 Task: Play online crossword game.
Action: Mouse moved to (828, 477)
Screenshot: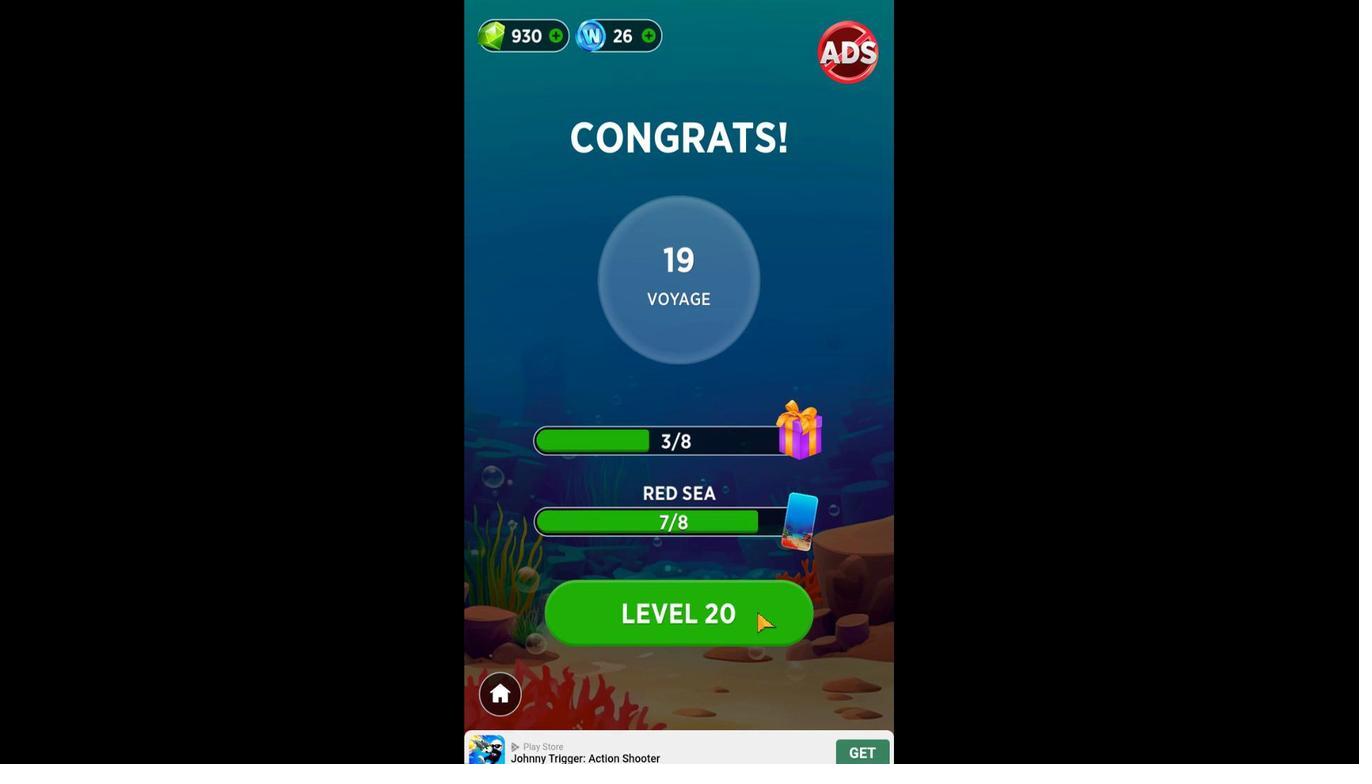 
Action: Mouse pressed left at (828, 477)
Screenshot: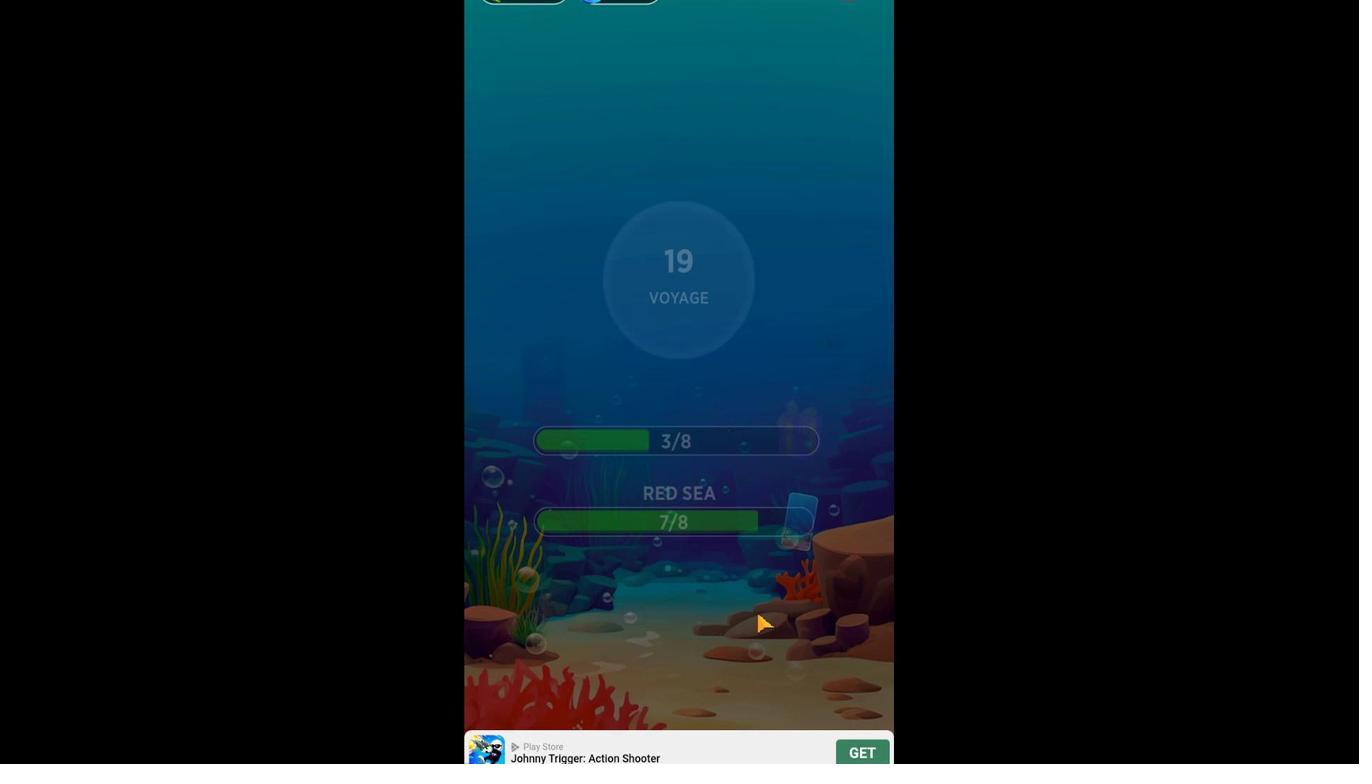 
Action: Mouse moved to (836, 465)
Screenshot: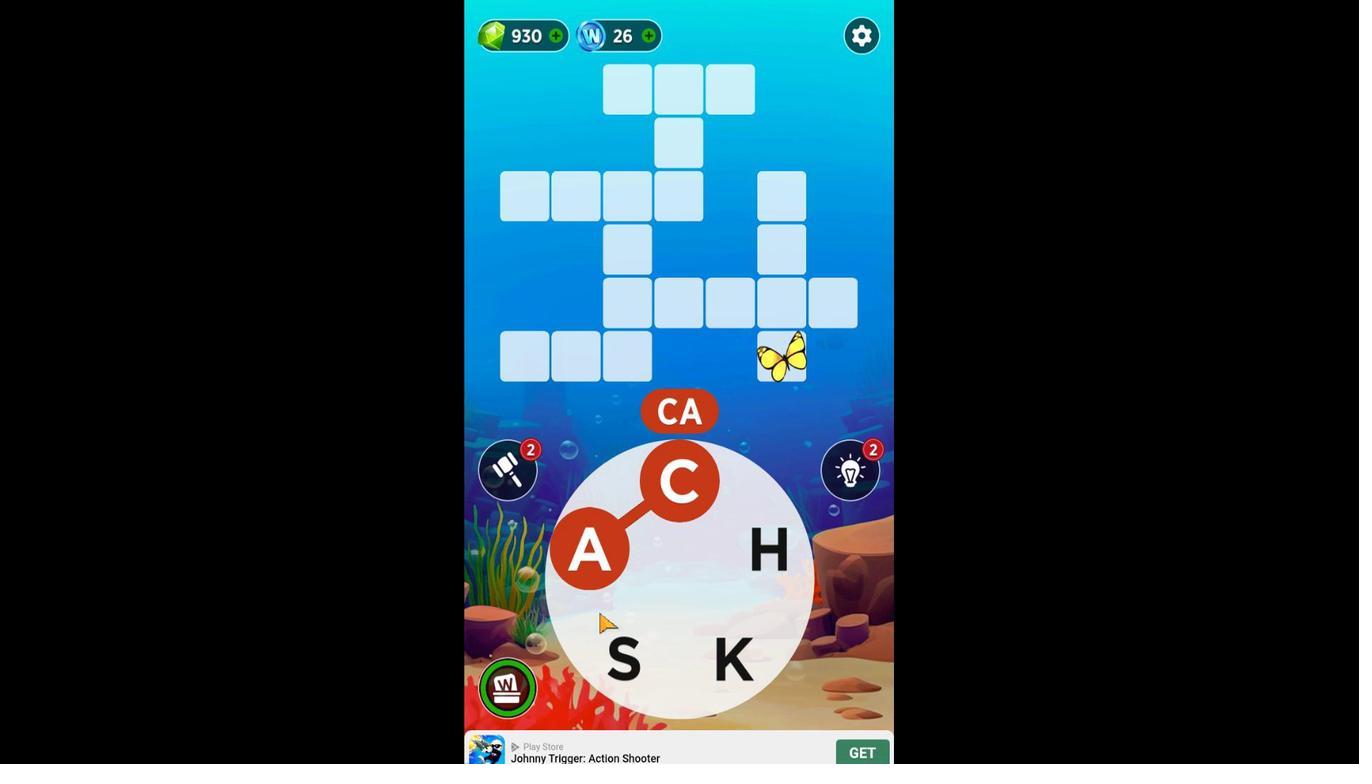 
Action: Mouse pressed left at (836, 465)
Screenshot: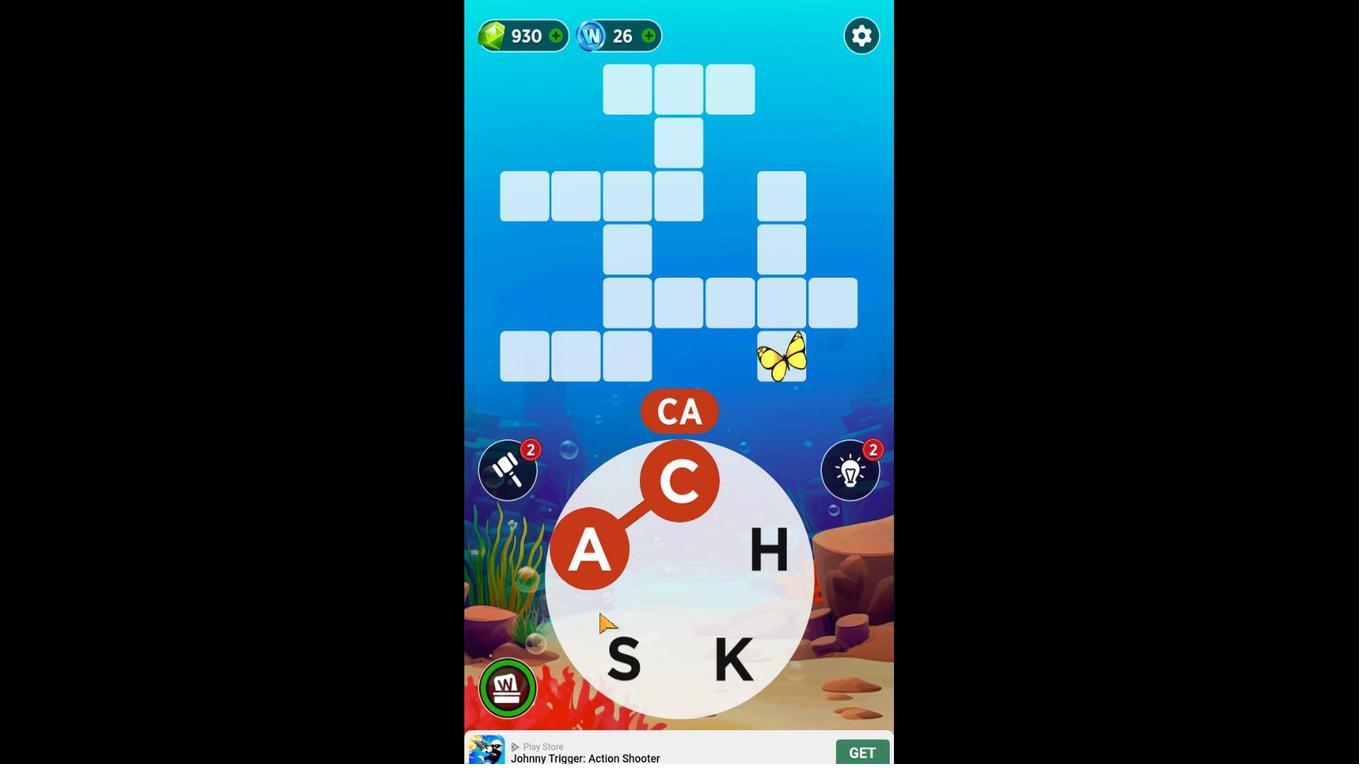
Action: Mouse moved to (827, 470)
Screenshot: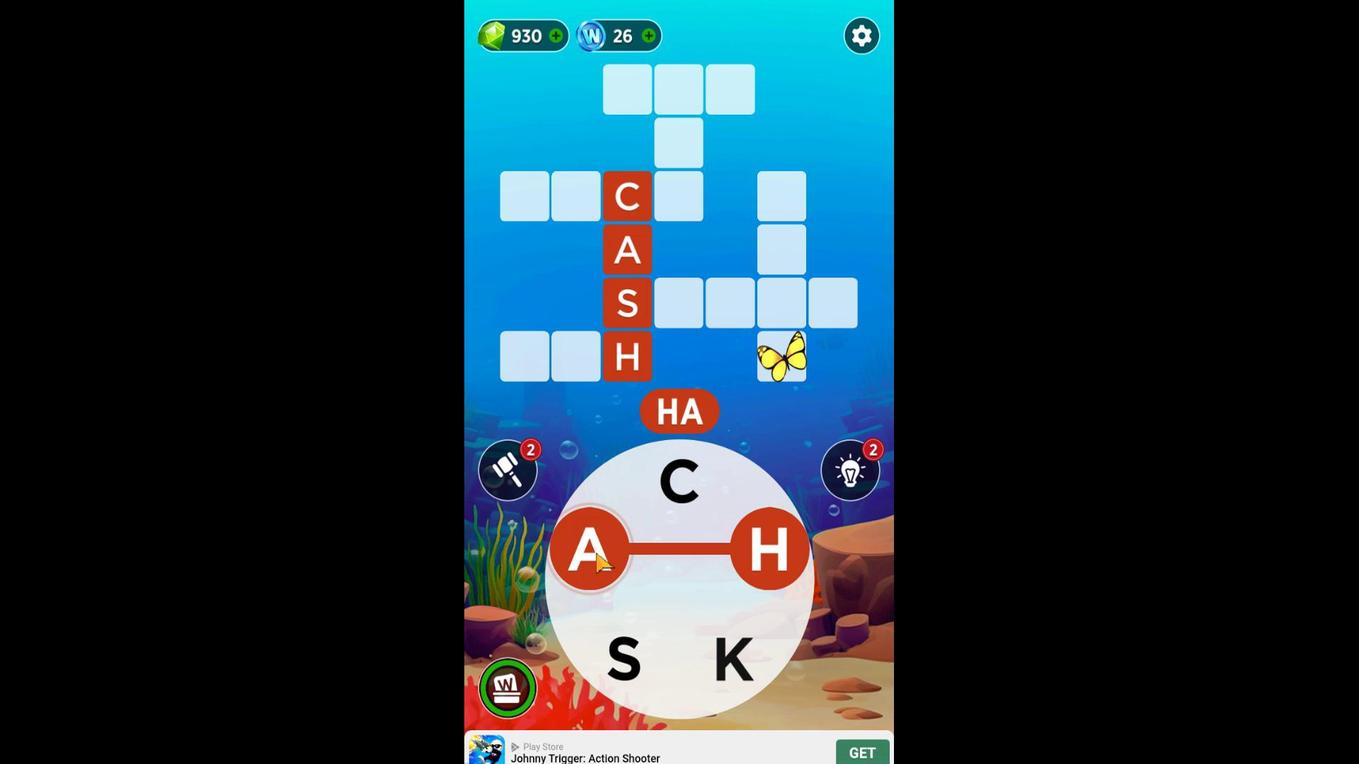 
Action: Mouse pressed left at (827, 470)
Screenshot: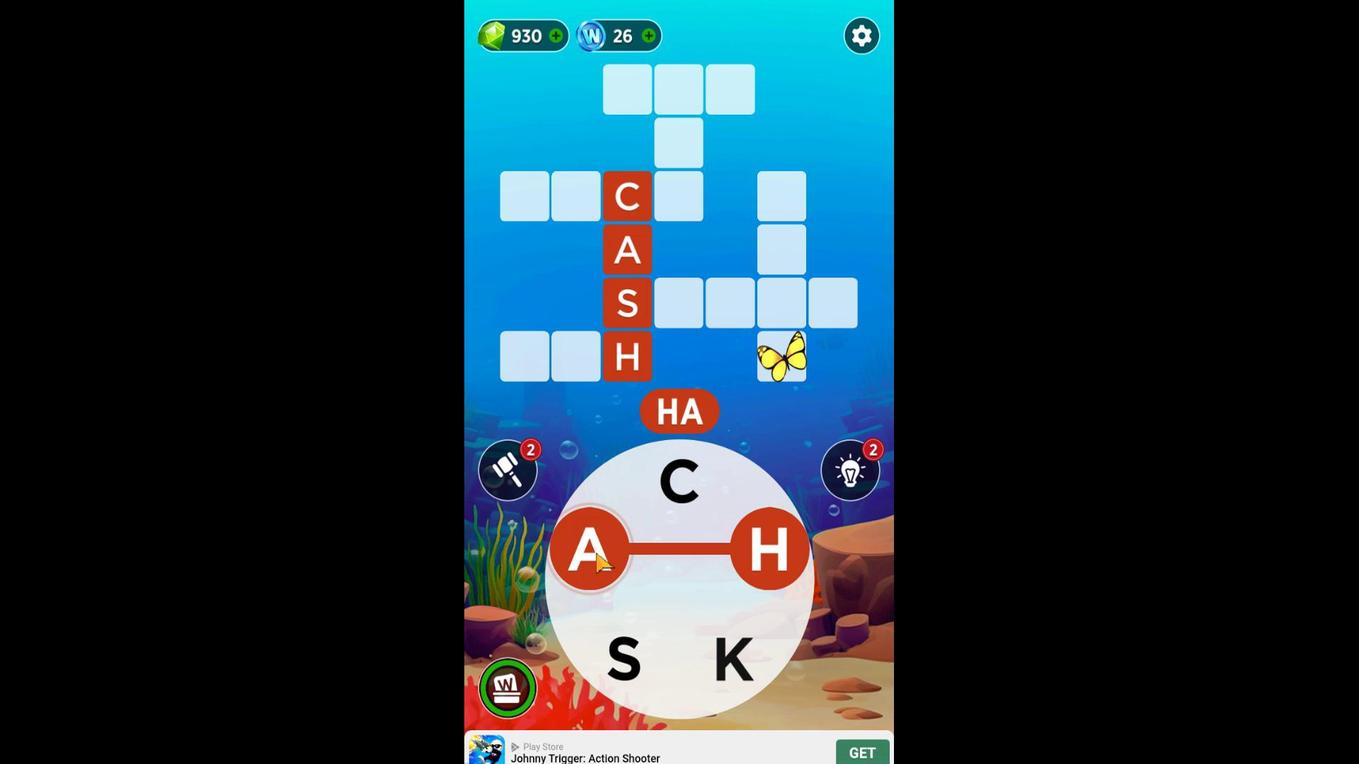 
Action: Mouse moved to (830, 471)
Screenshot: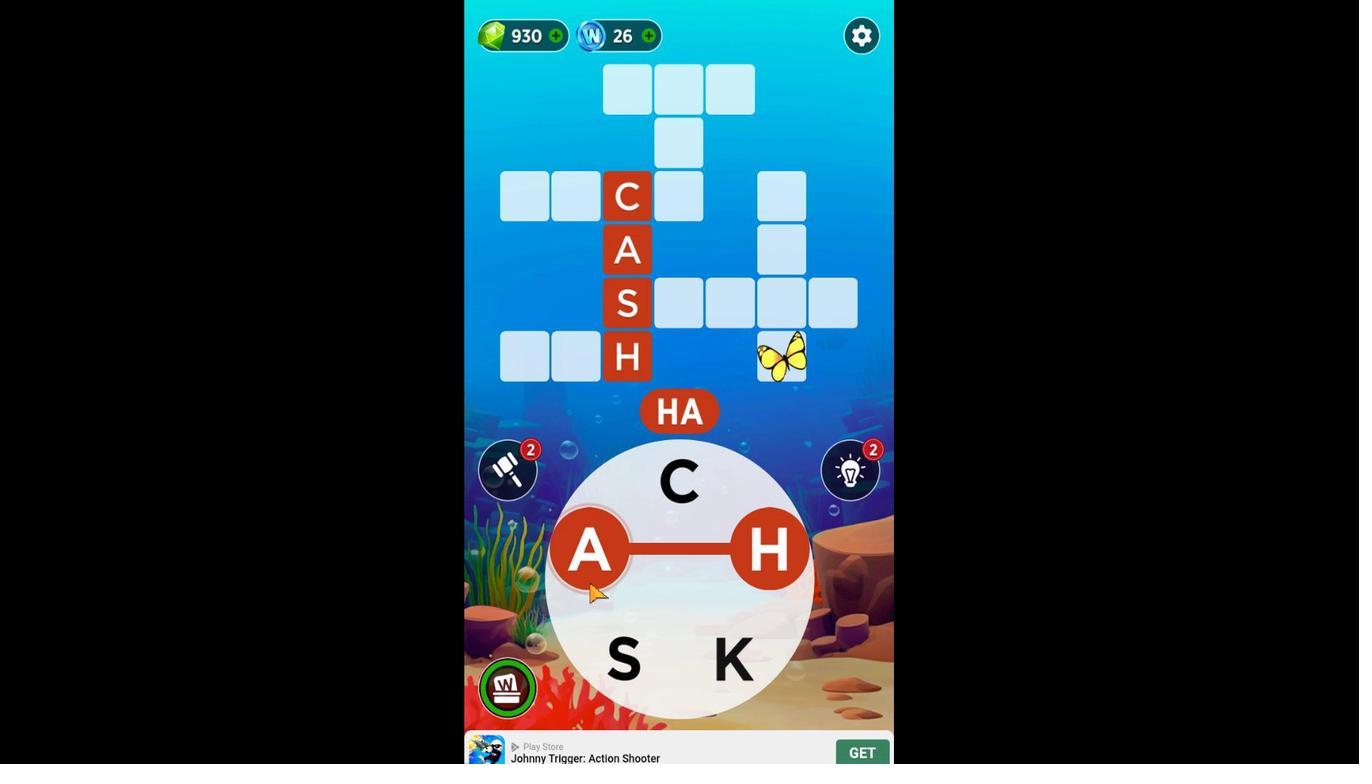 
Action: Mouse pressed left at (830, 471)
Screenshot: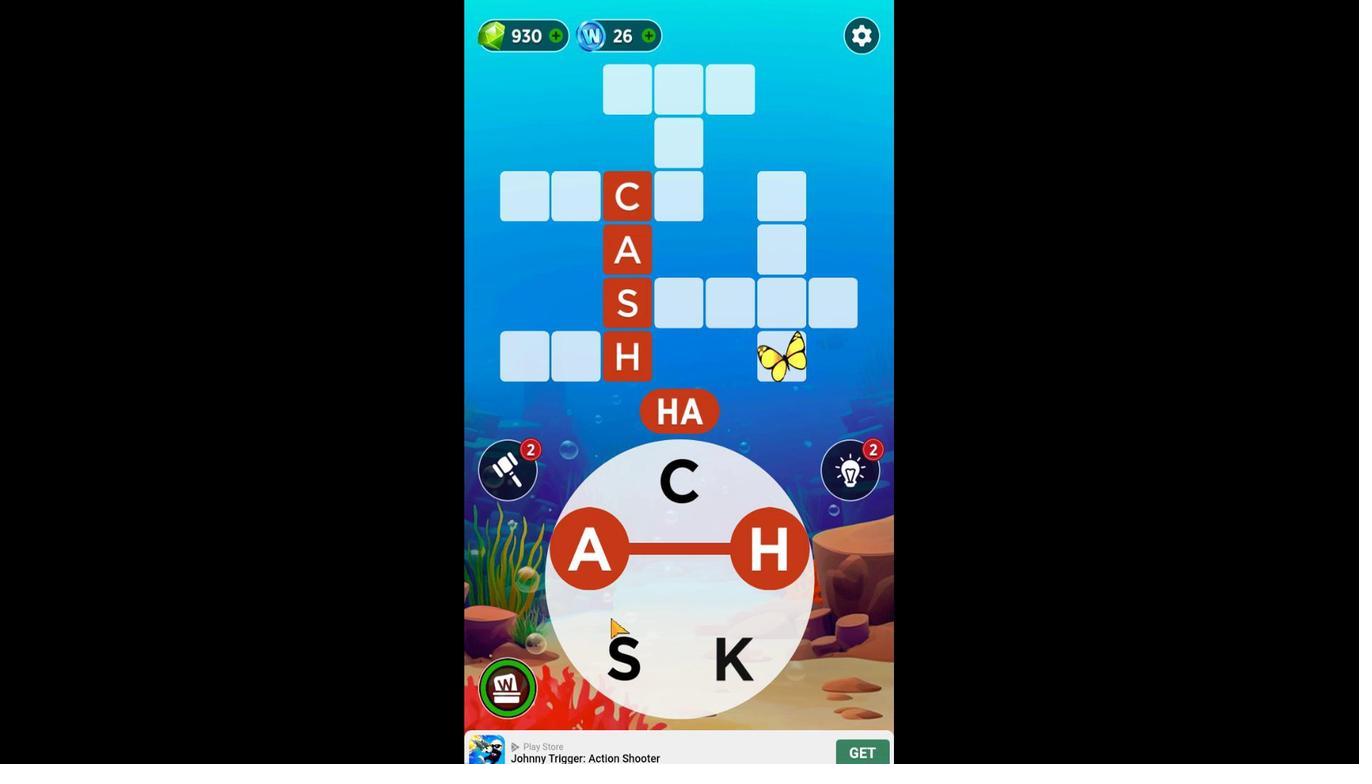 
Action: Mouse moved to (846, 471)
Screenshot: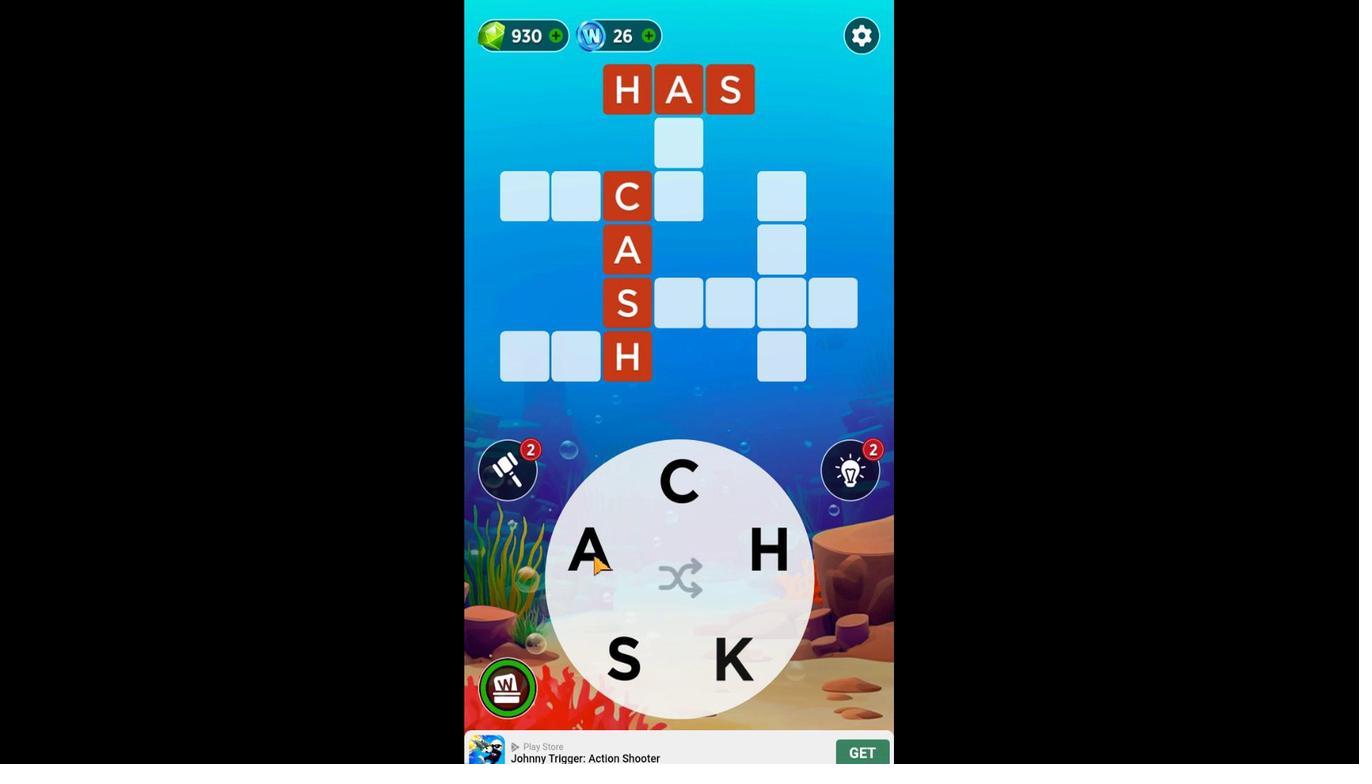 
Action: Mouse pressed left at (846, 471)
Screenshot: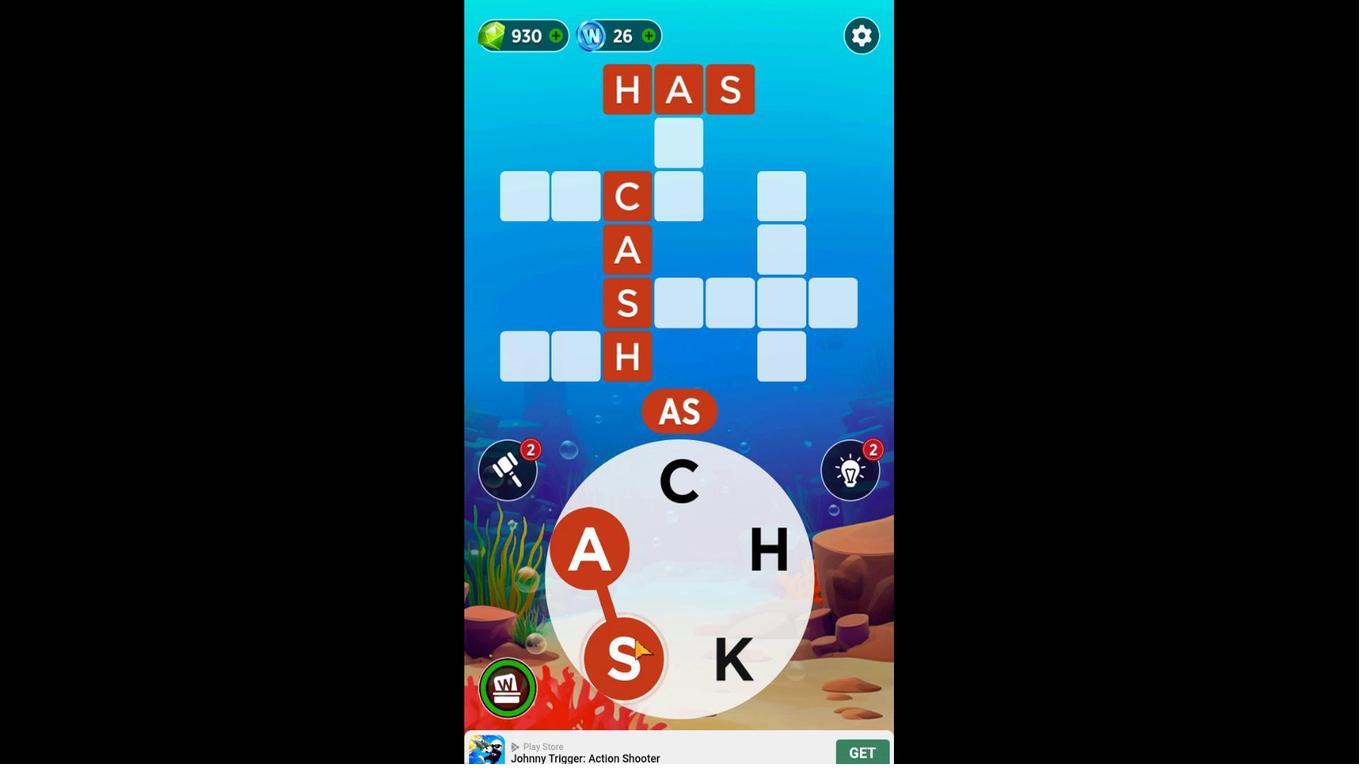 
Action: Mouse moved to (836, 464)
Screenshot: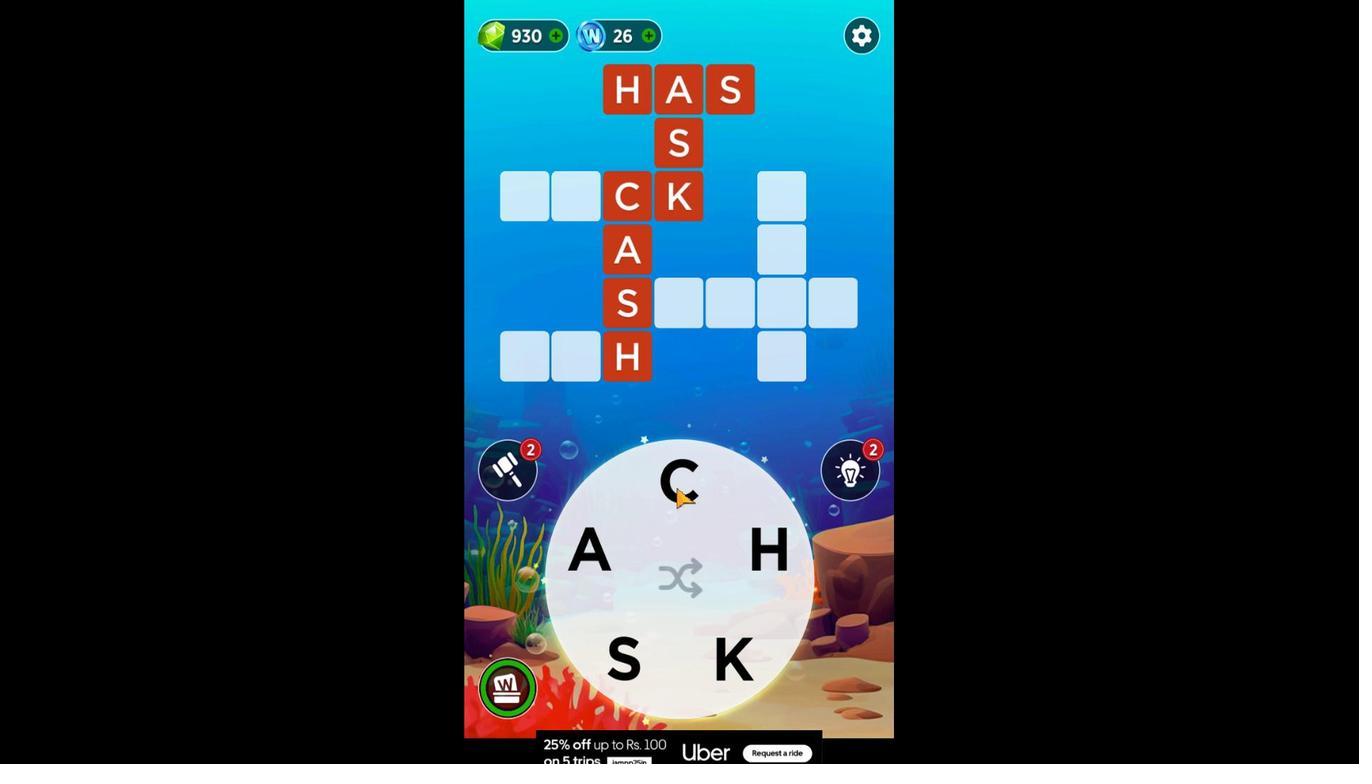 
Action: Mouse pressed left at (836, 464)
Screenshot: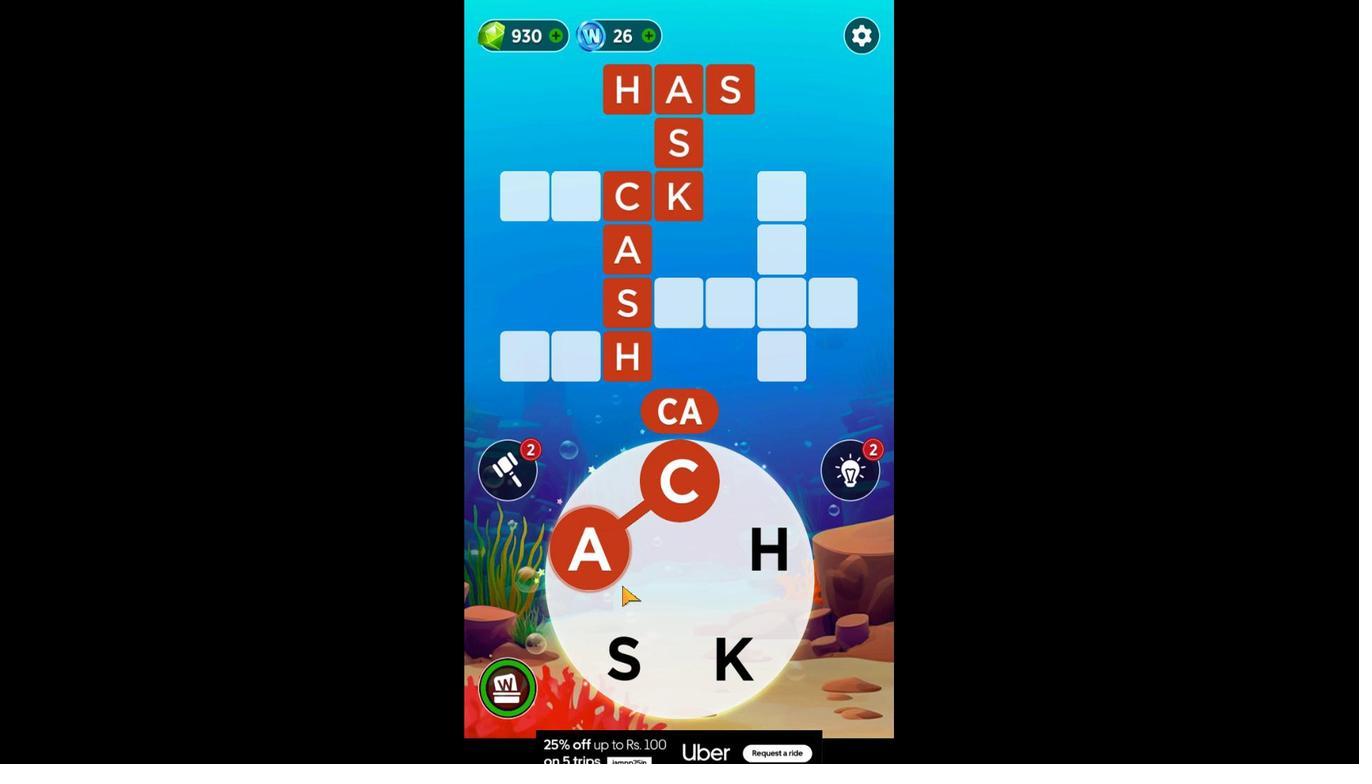 
Action: Mouse moved to (827, 471)
Screenshot: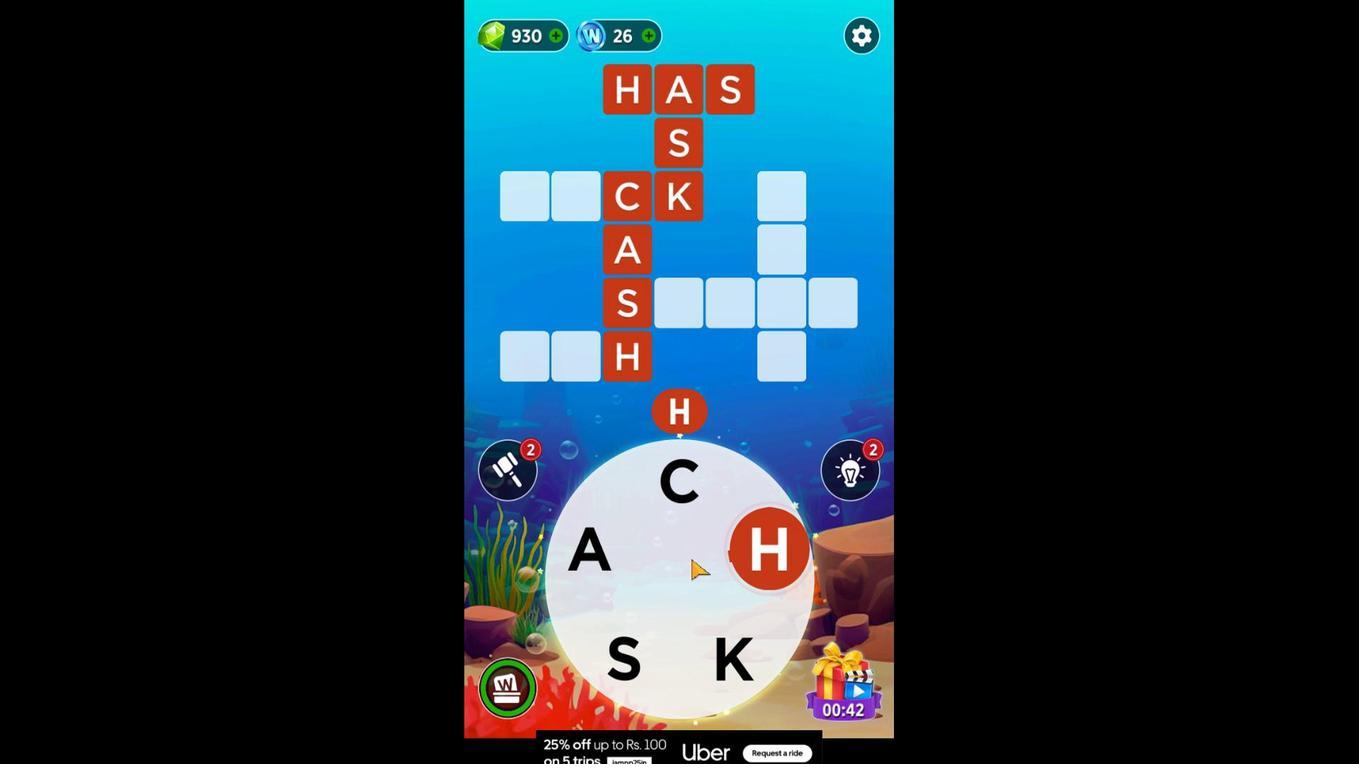 
Action: Mouse pressed left at (827, 471)
Screenshot: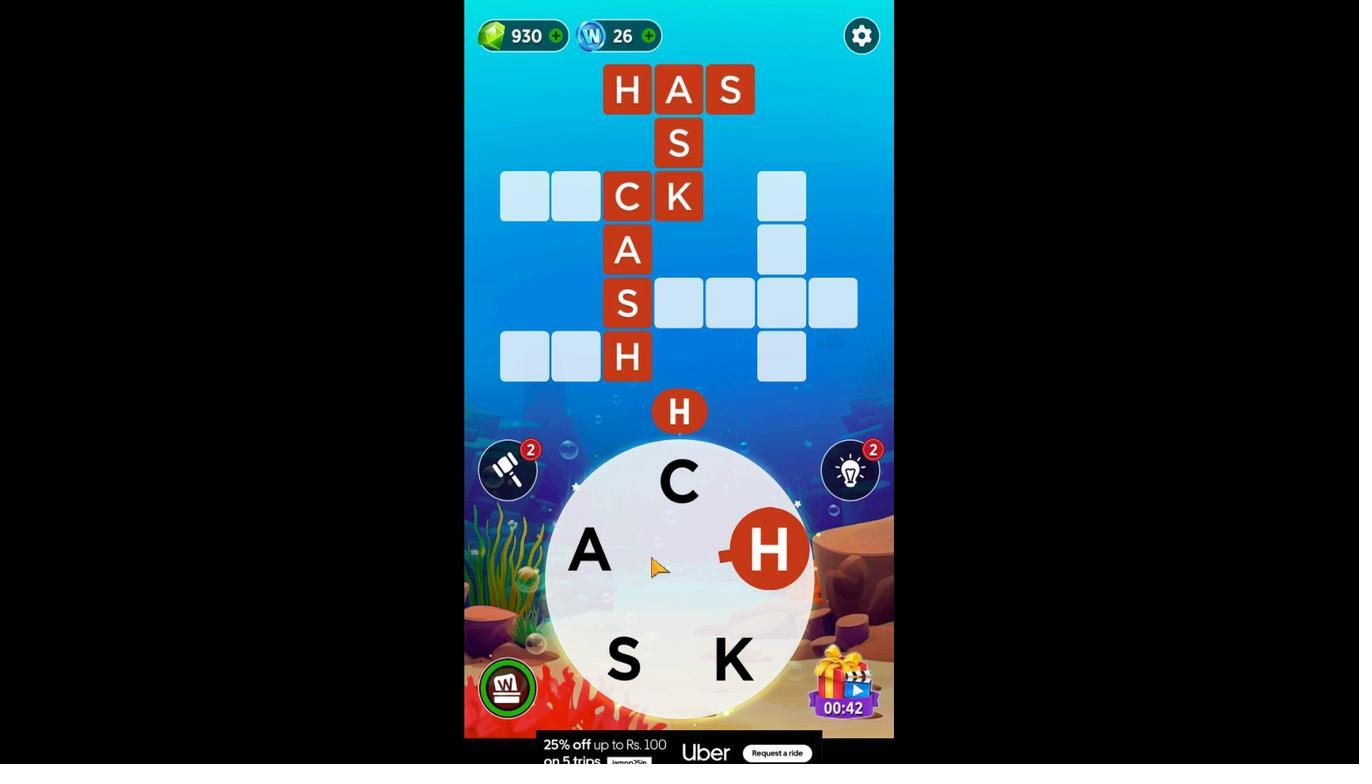 
Action: Mouse moved to (842, 481)
Screenshot: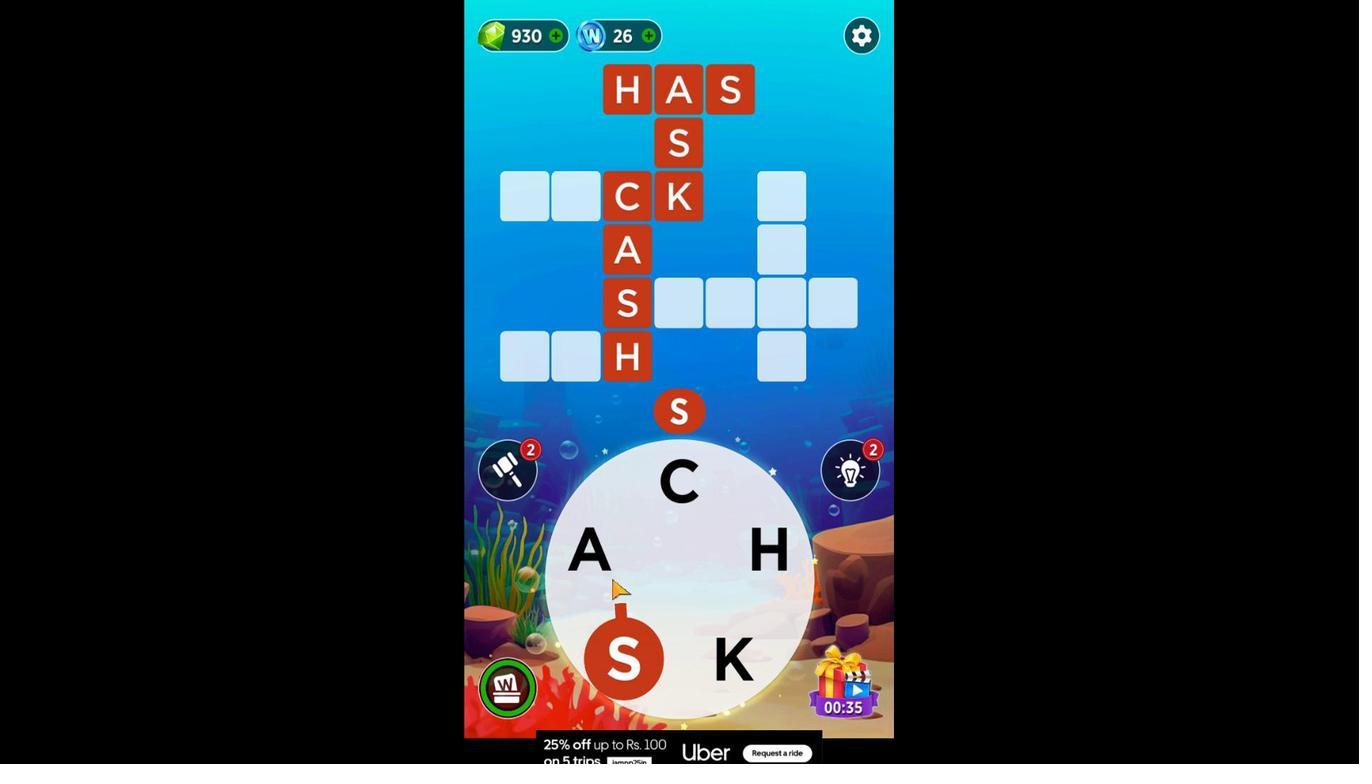 
Action: Mouse pressed left at (842, 481)
Screenshot: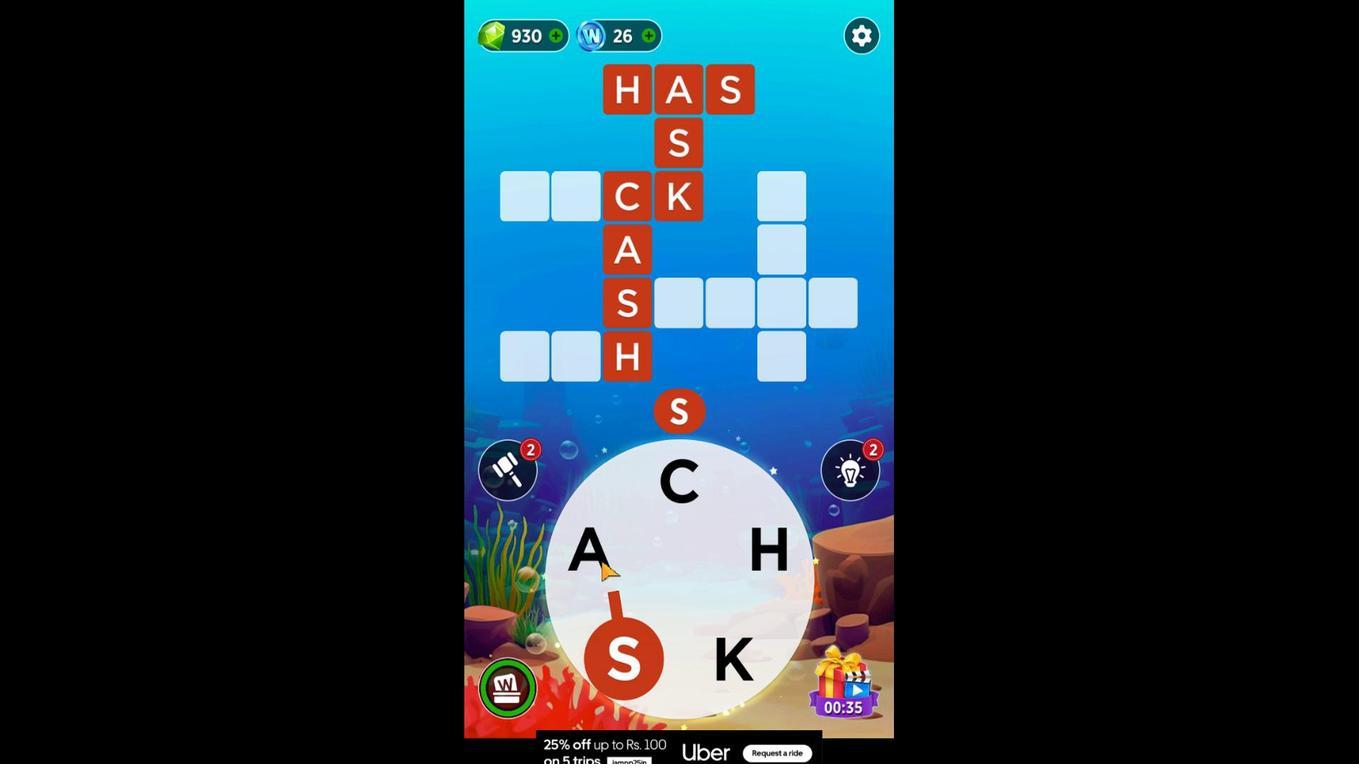 
Action: Mouse moved to (846, 472)
Screenshot: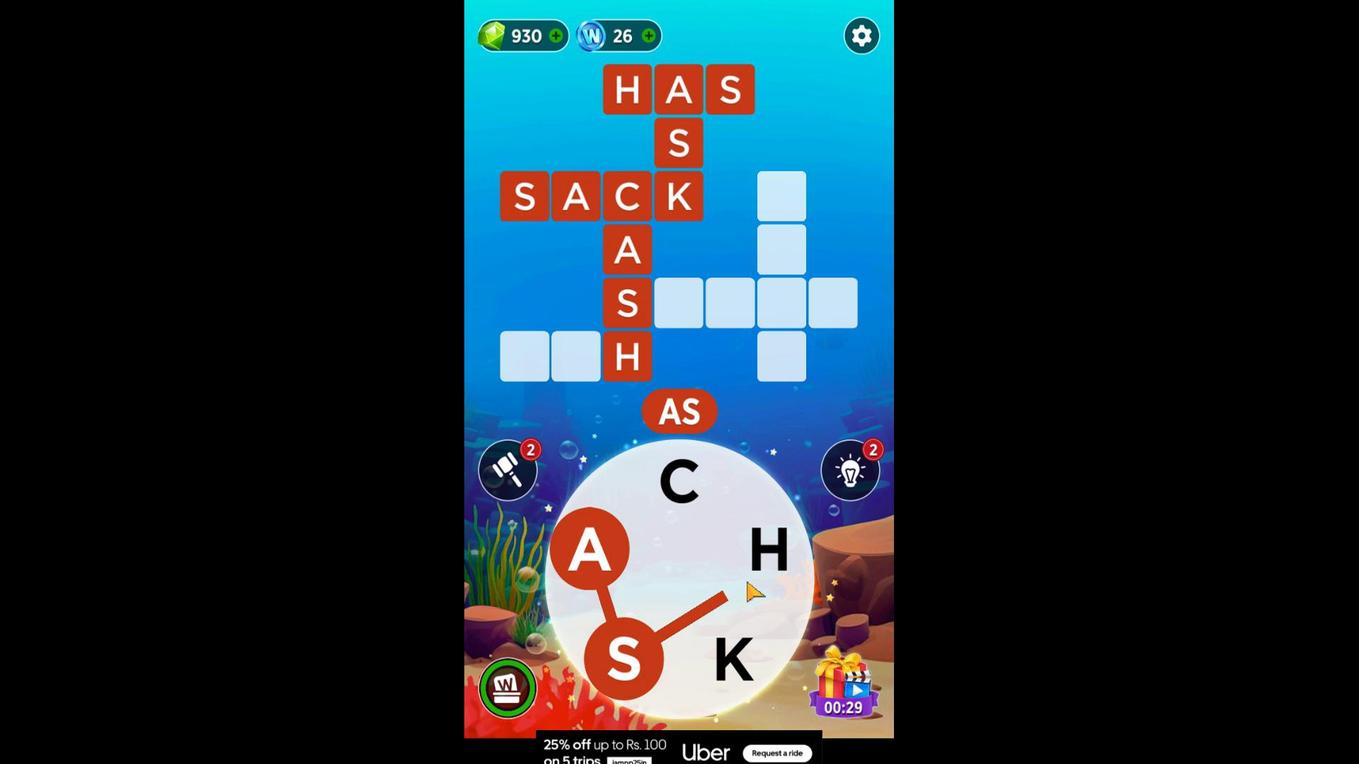 
Action: Mouse pressed left at (846, 472)
Screenshot: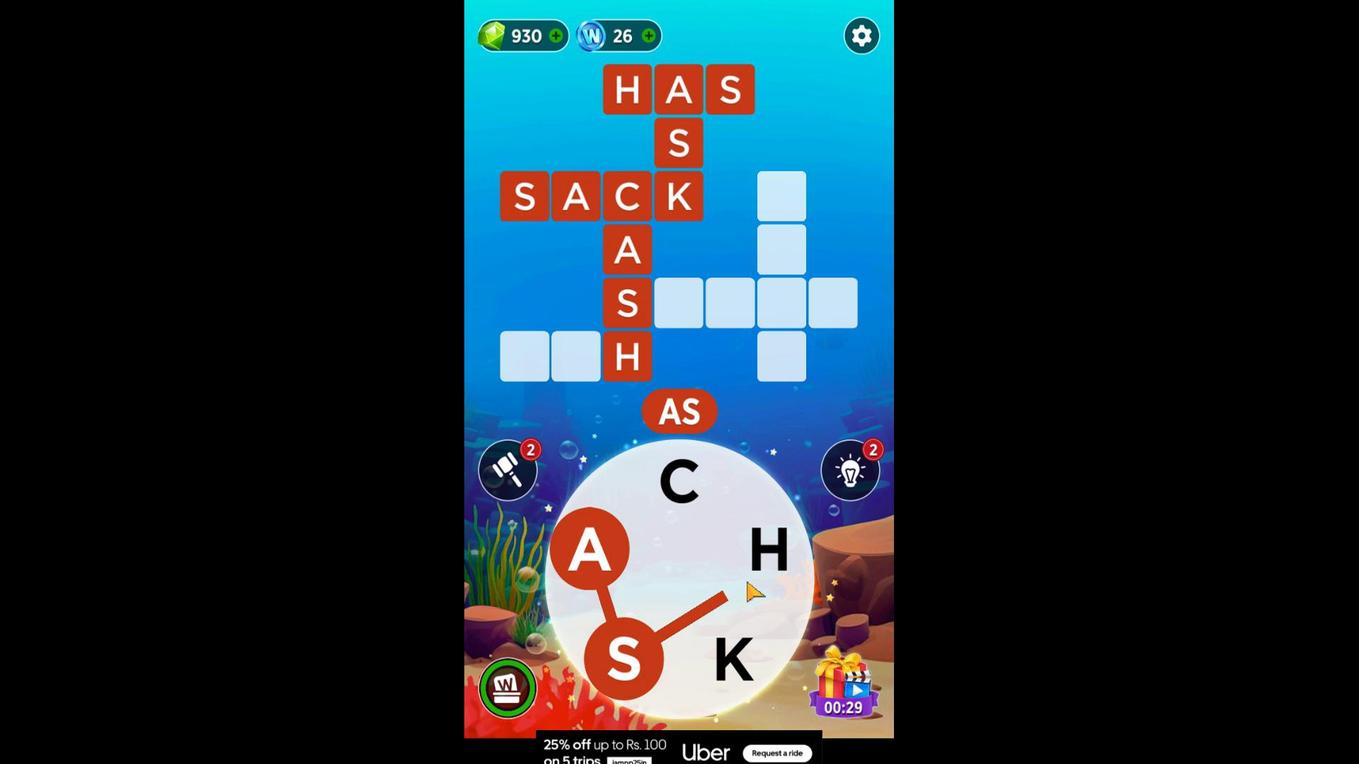 
Action: Mouse moved to (843, 482)
Screenshot: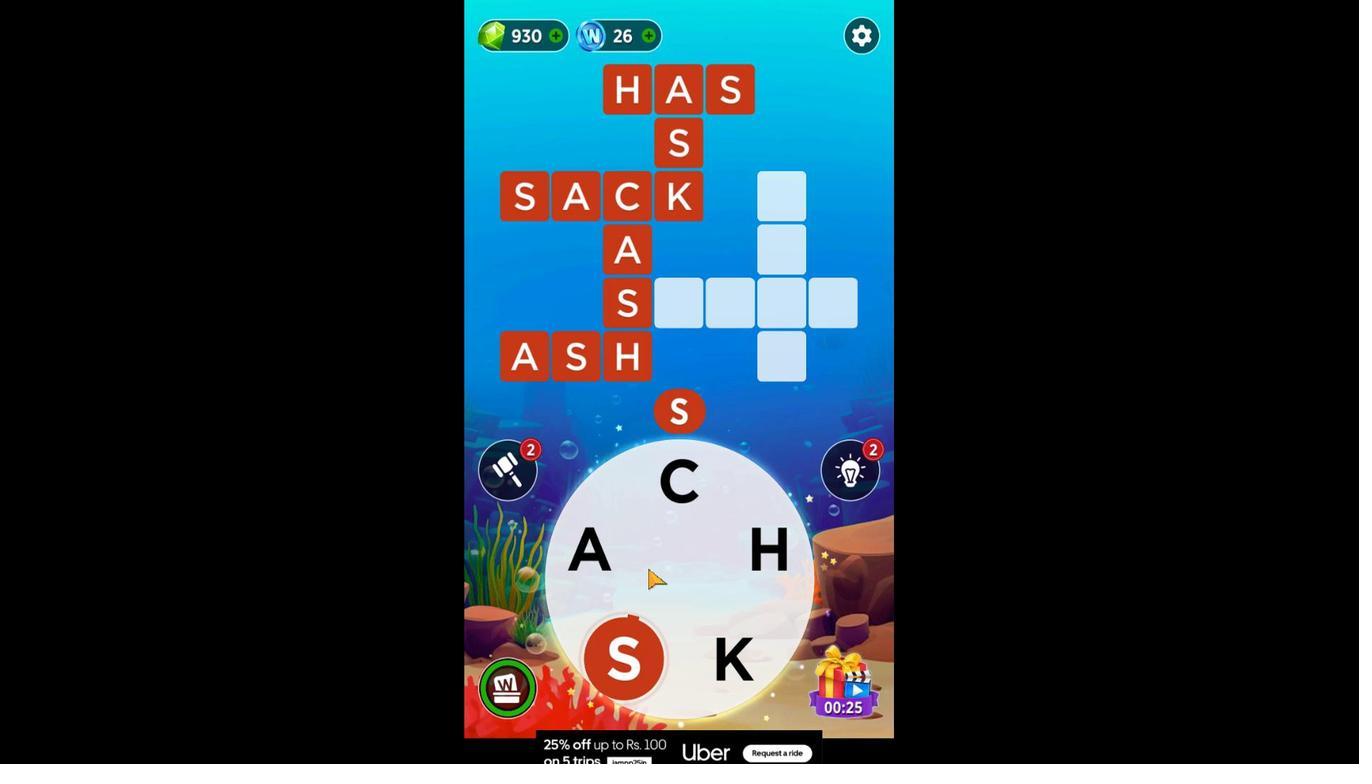 
Action: Mouse pressed left at (843, 482)
Screenshot: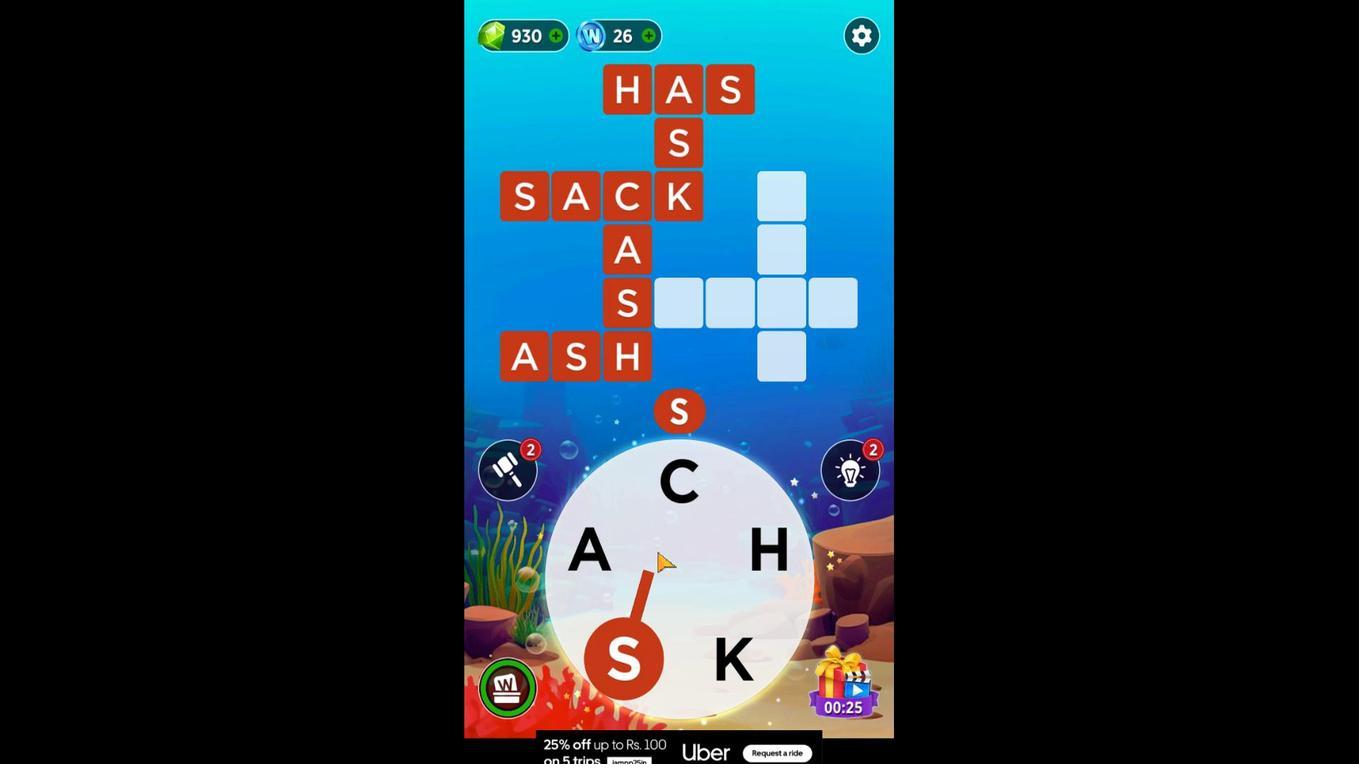
Action: Mouse moved to (831, 482)
Screenshot: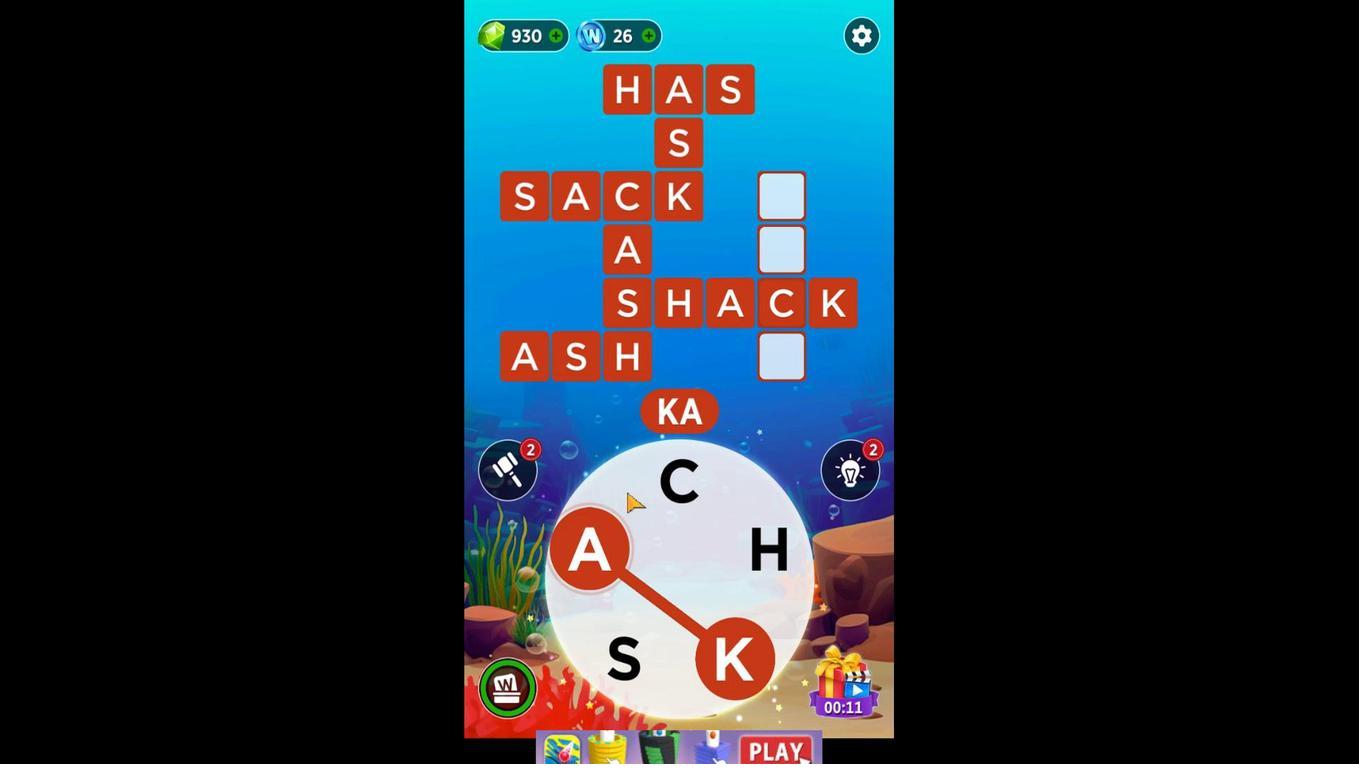 
Action: Mouse pressed left at (831, 482)
Screenshot: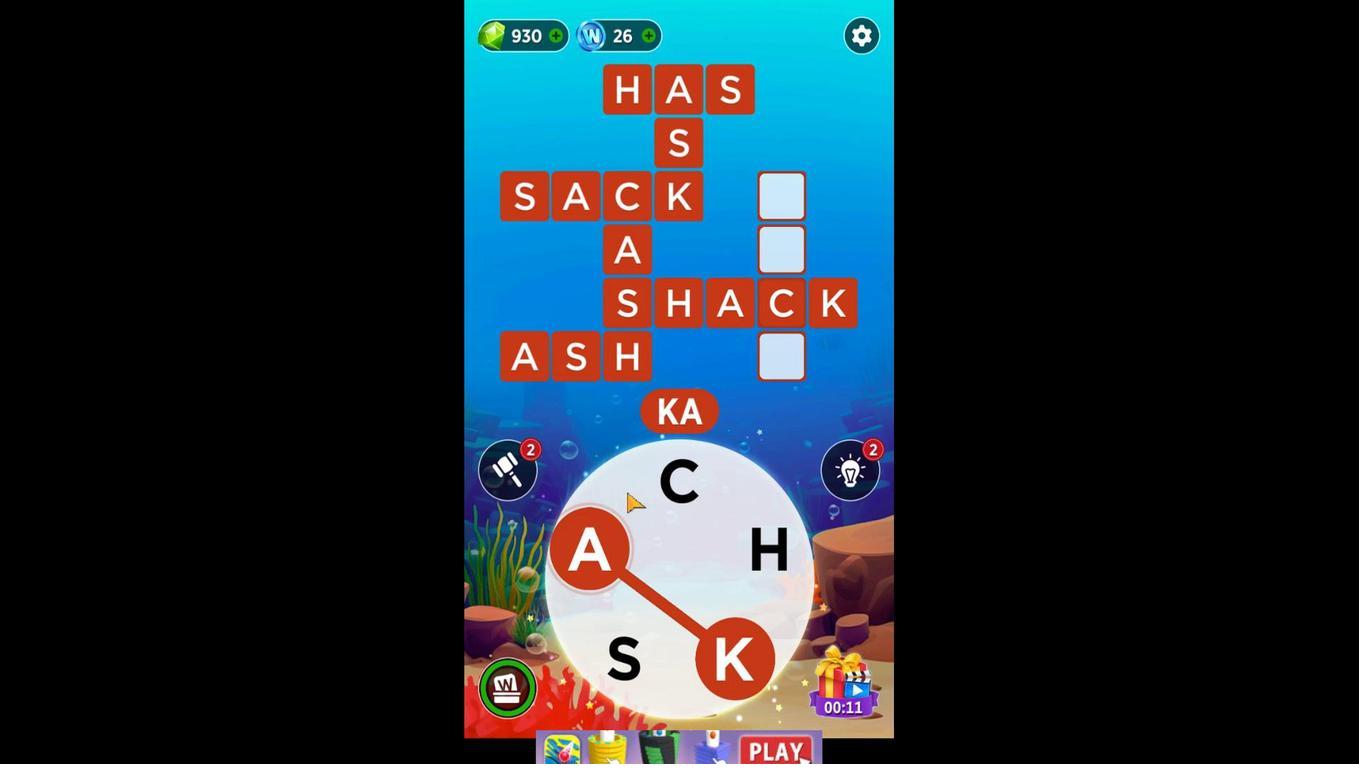 
Action: Mouse moved to (843, 482)
Screenshot: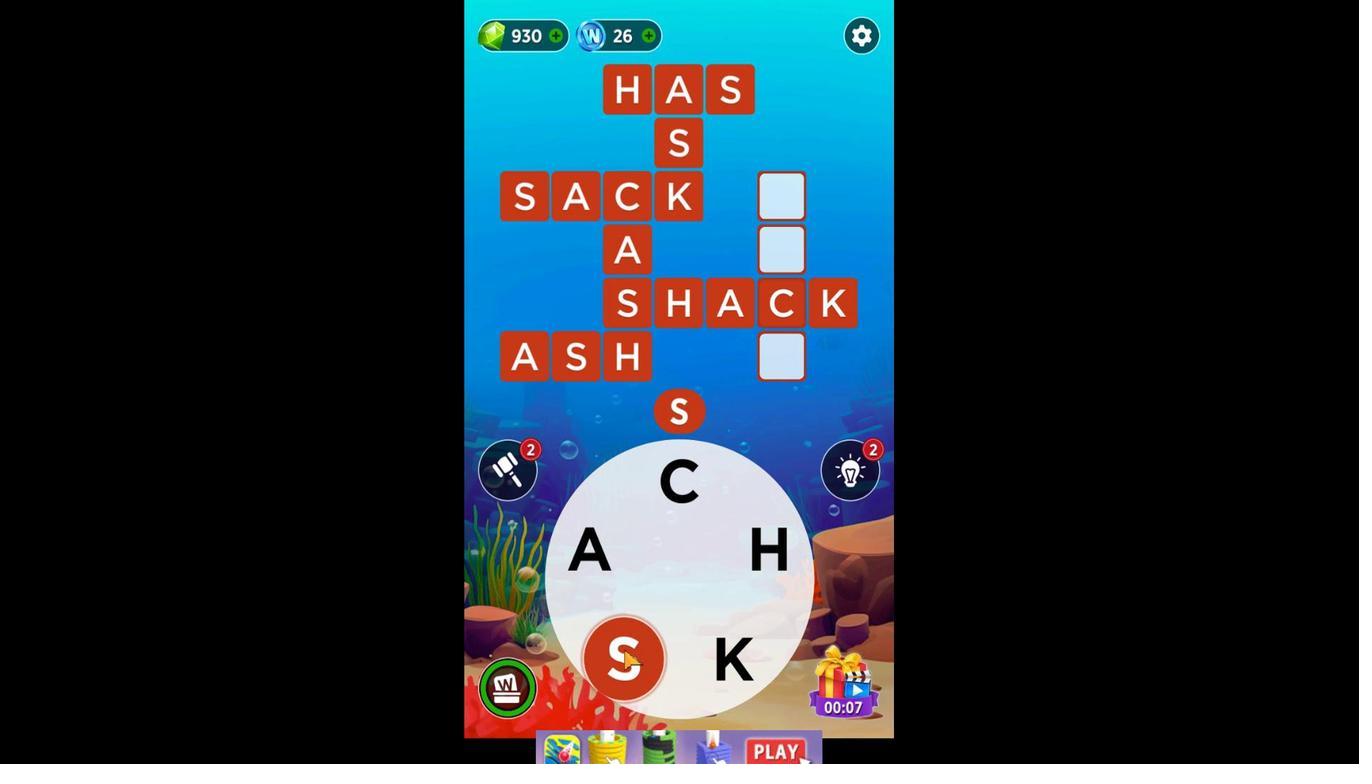 
Action: Mouse pressed left at (843, 482)
Screenshot: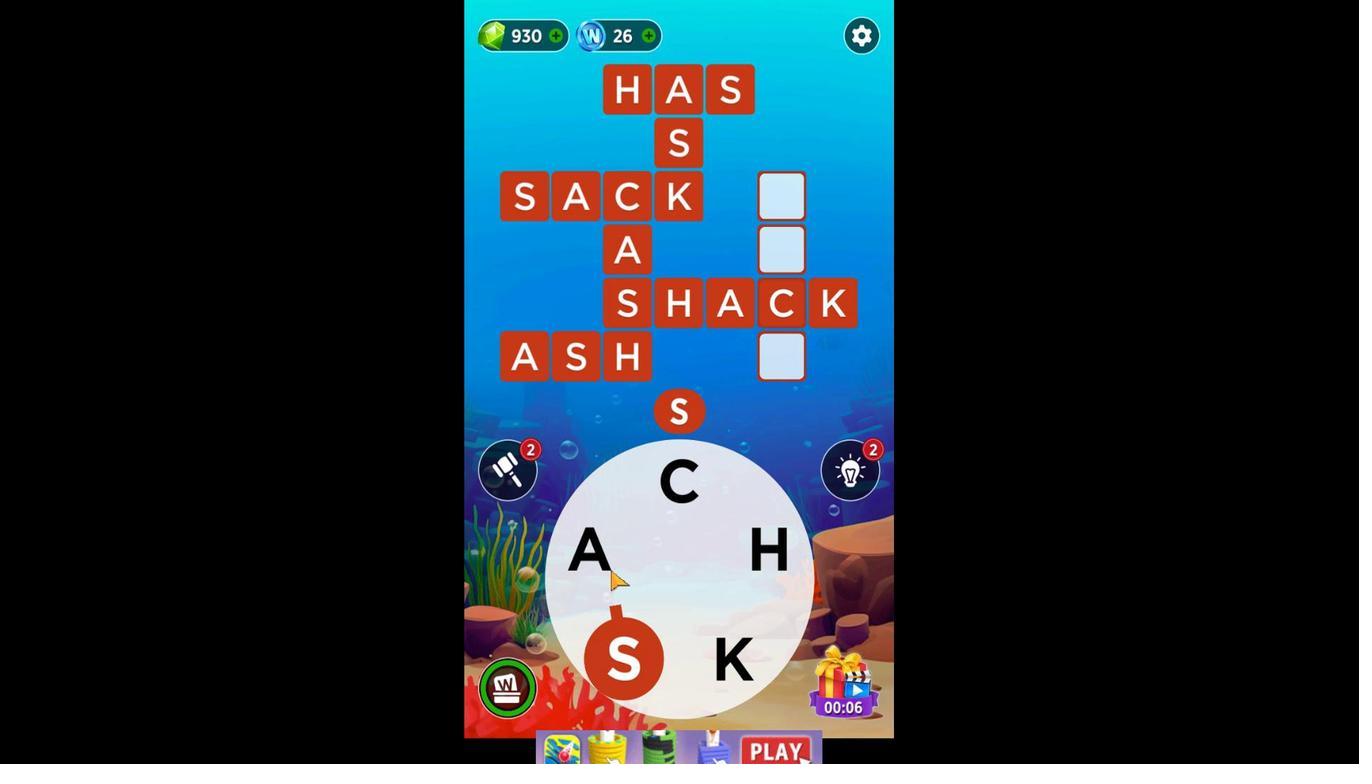 
Action: Mouse moved to (827, 470)
Screenshot: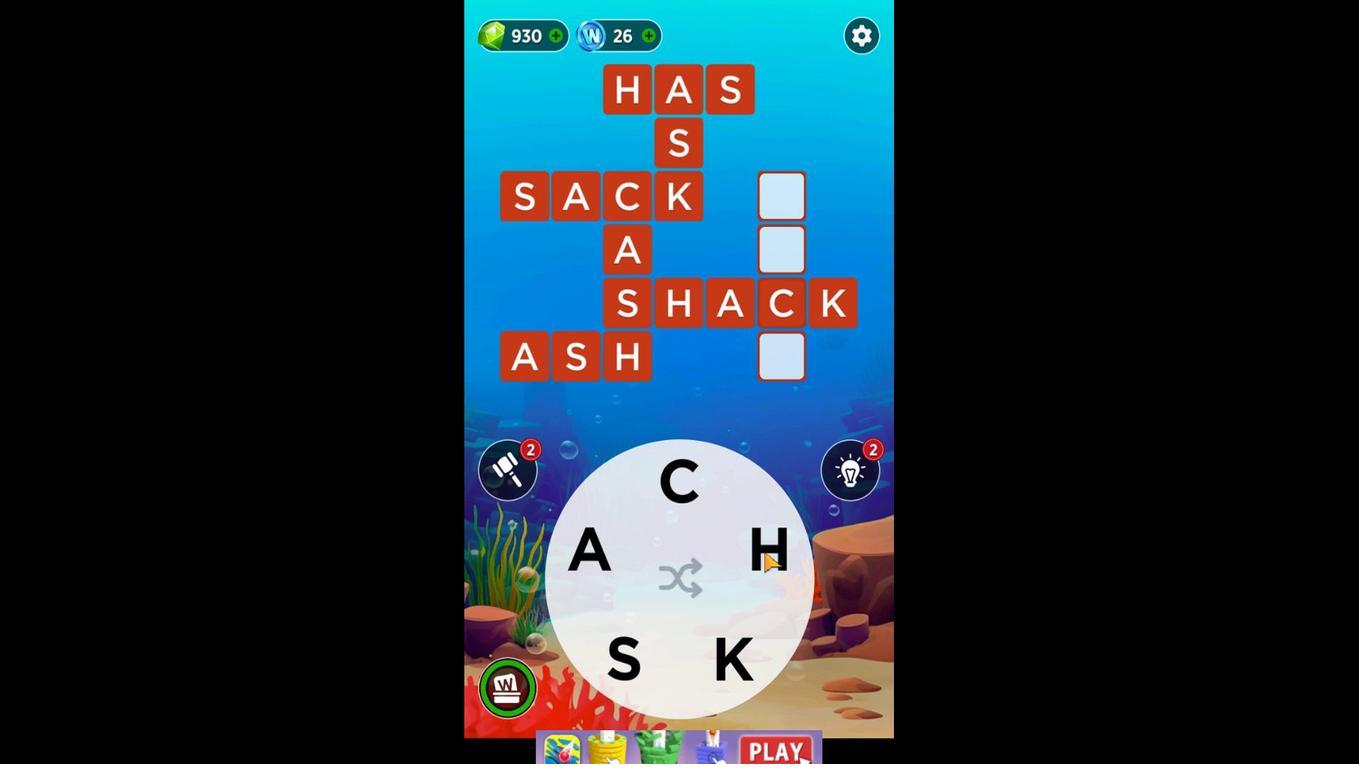 
Action: Mouse pressed left at (827, 470)
Screenshot: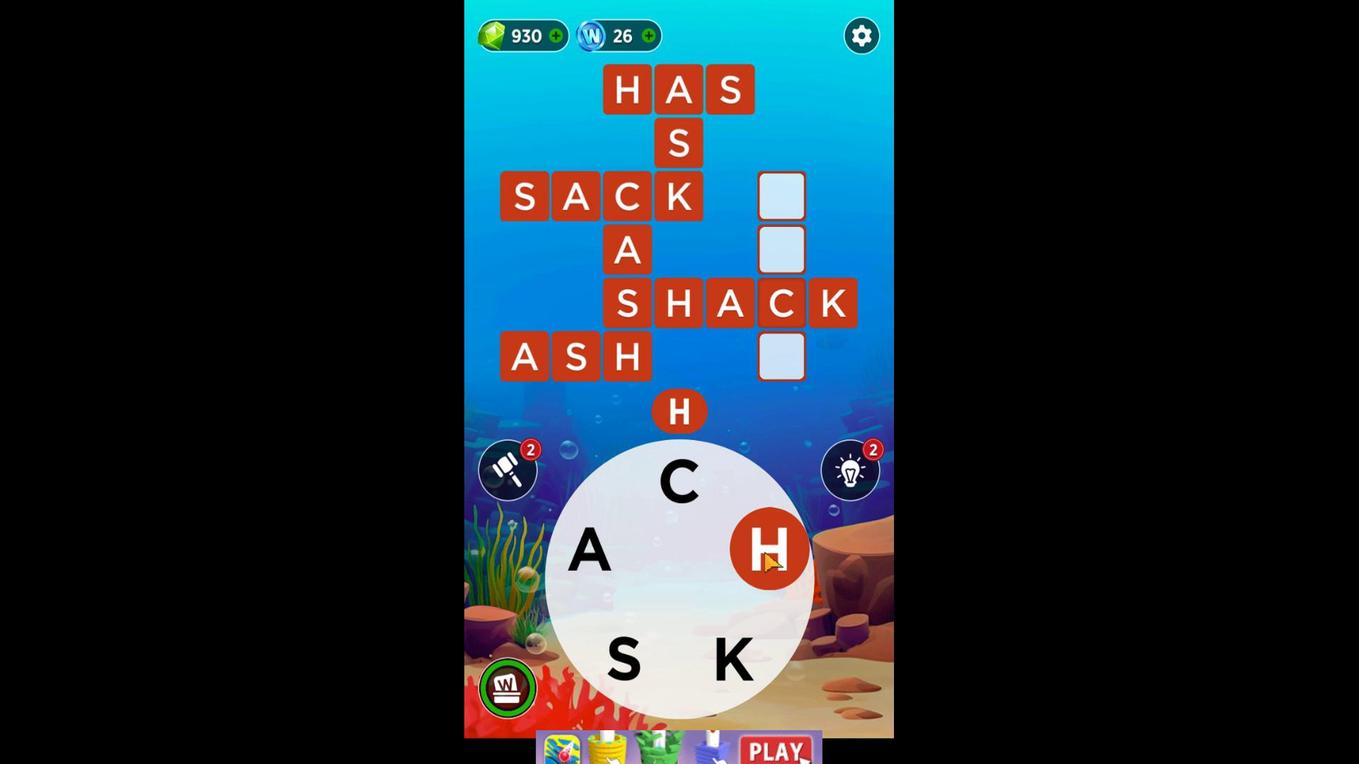 
Action: Mouse moved to (931, 457)
Screenshot: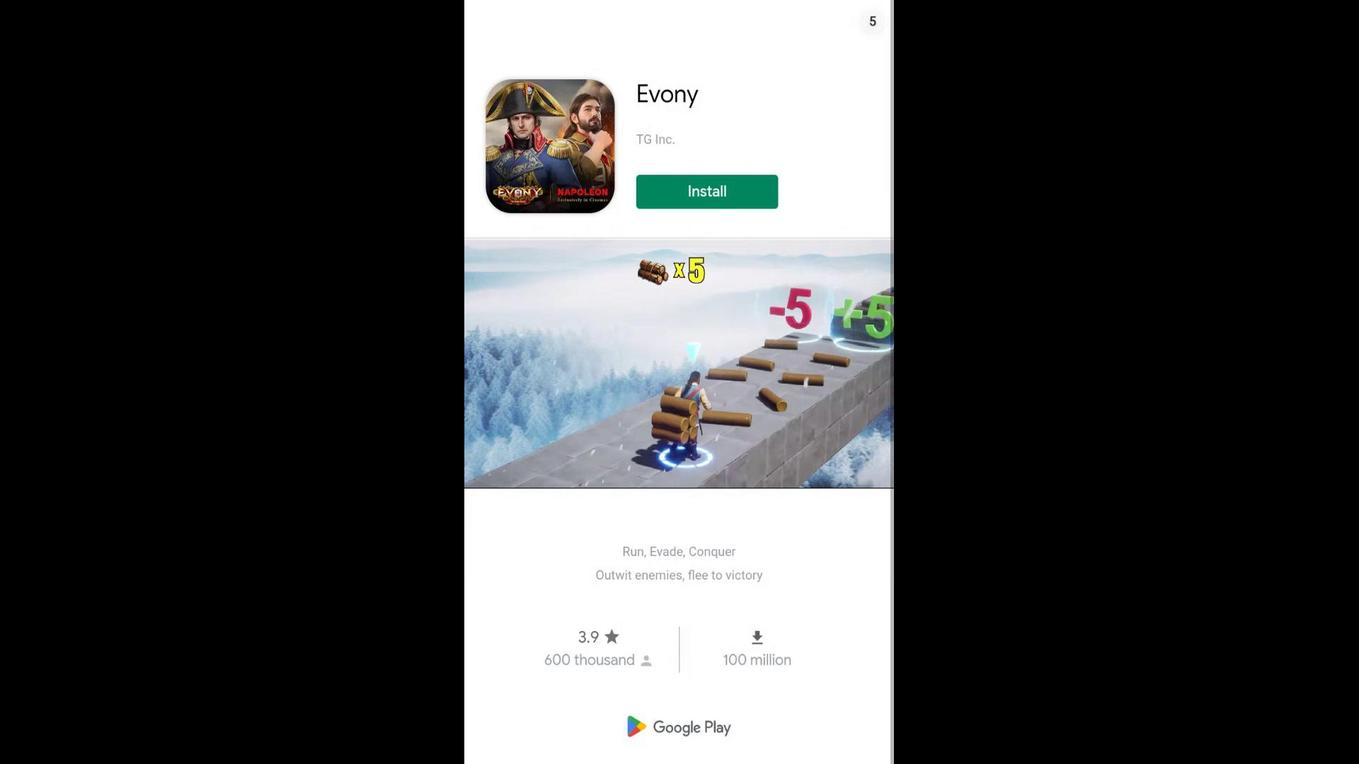 
Action: Mouse pressed left at (931, 457)
Screenshot: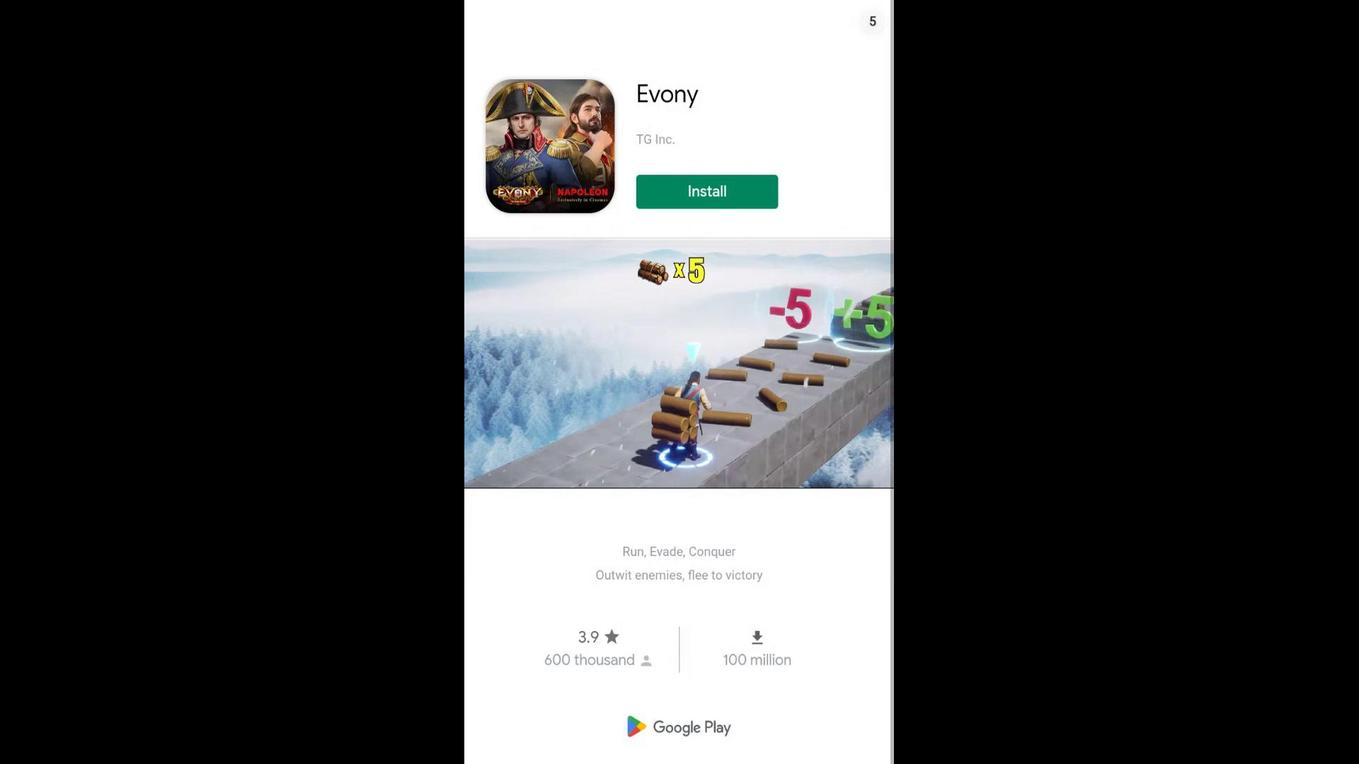 
Action: Mouse moved to (931, 456)
Screenshot: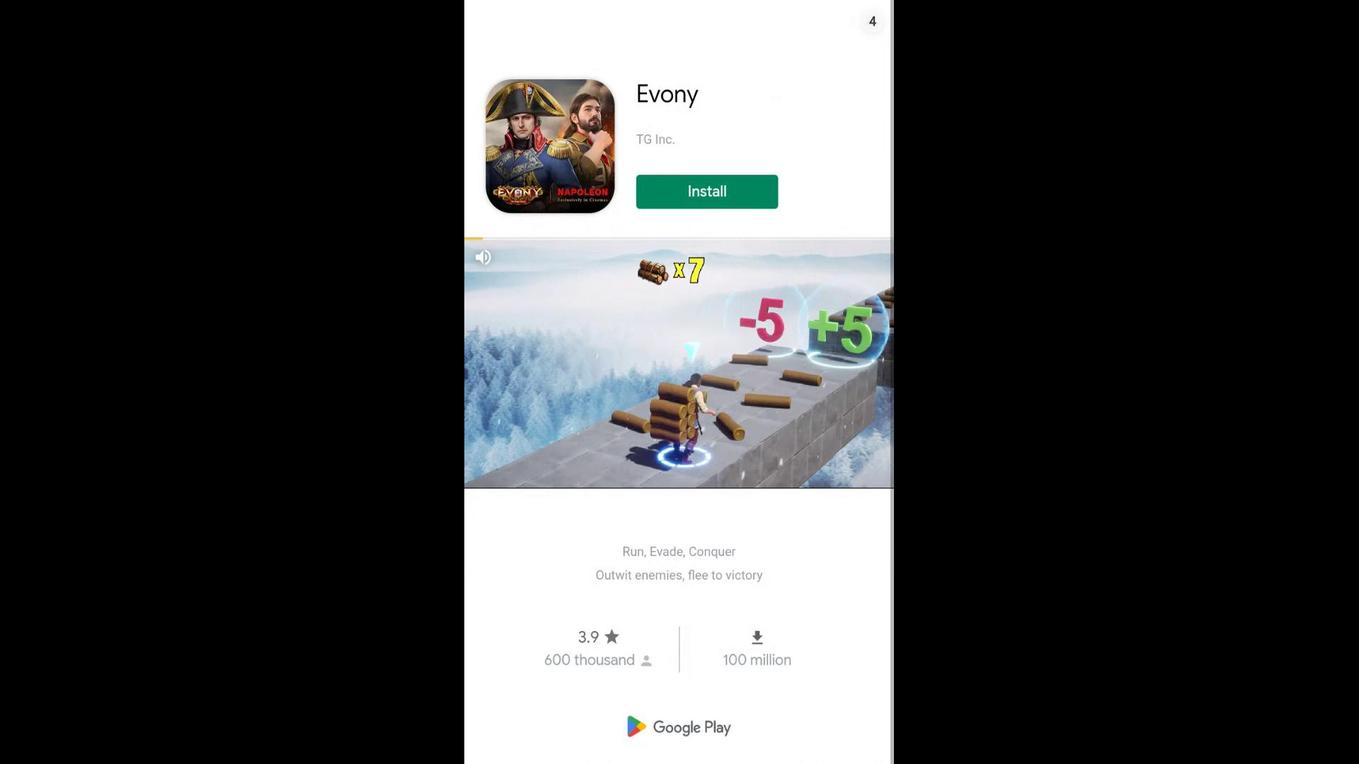 
